 Task: Check the average views per listing of rec room in the last 5 years.
Action: Mouse moved to (809, 213)
Screenshot: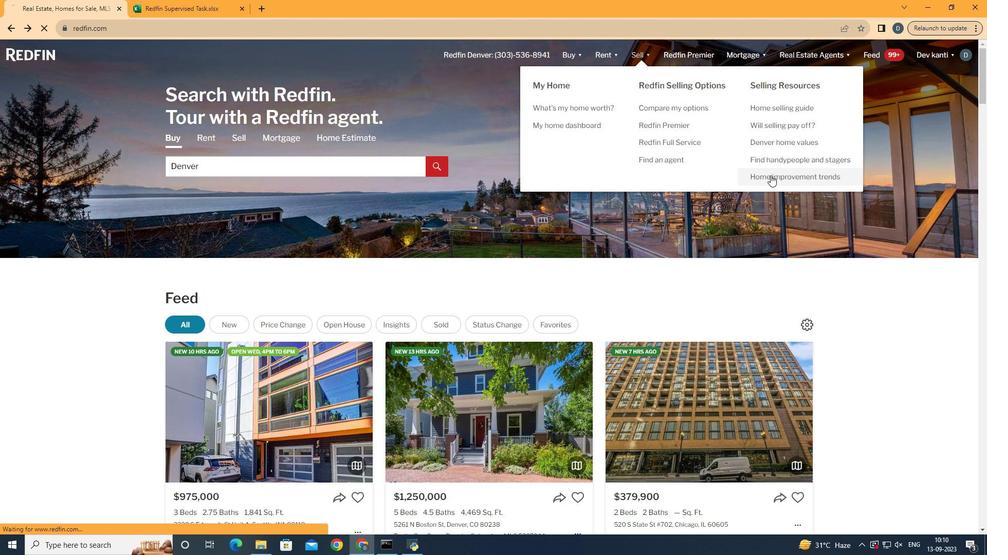 
Action: Mouse pressed left at (809, 213)
Screenshot: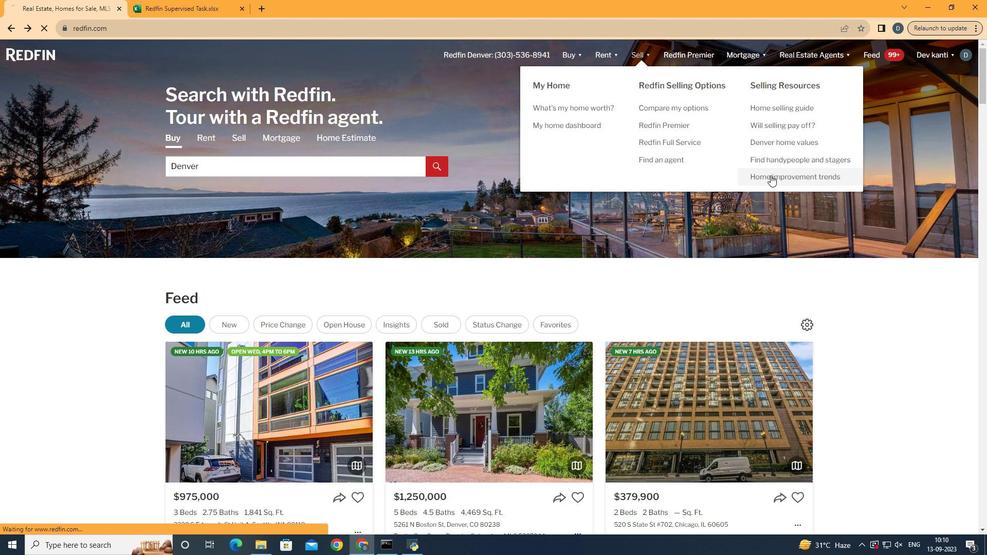 
Action: Mouse moved to (287, 234)
Screenshot: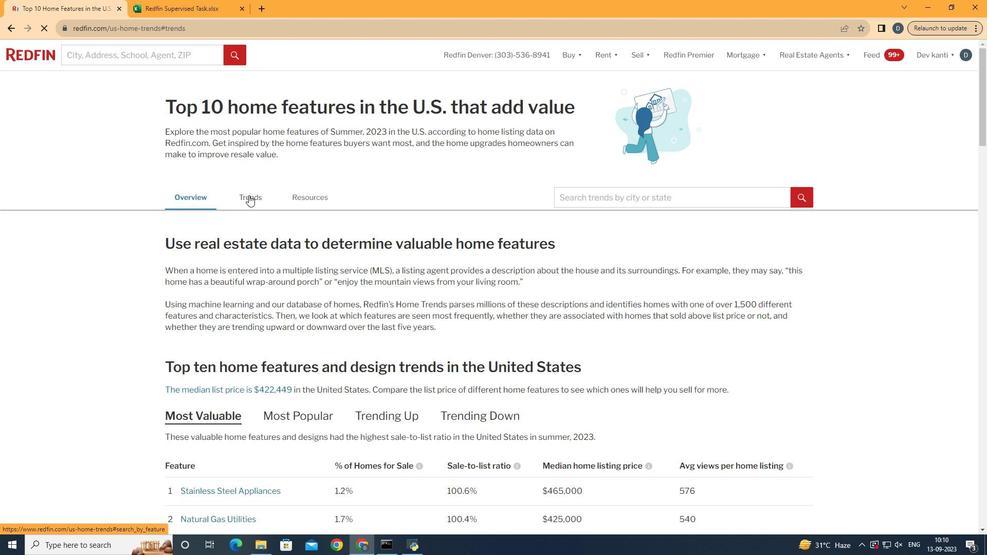 
Action: Mouse pressed left at (287, 234)
Screenshot: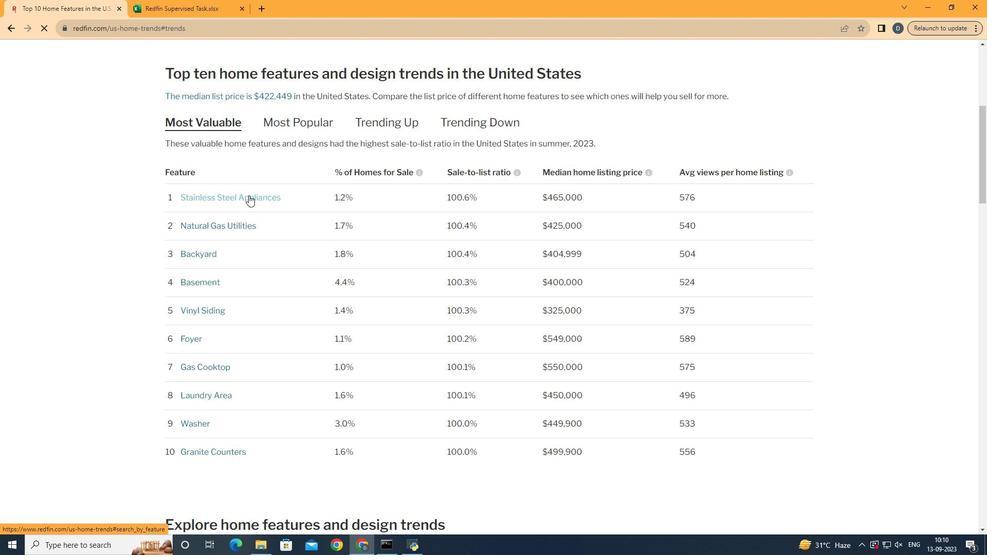 
Action: Mouse moved to (510, 342)
Screenshot: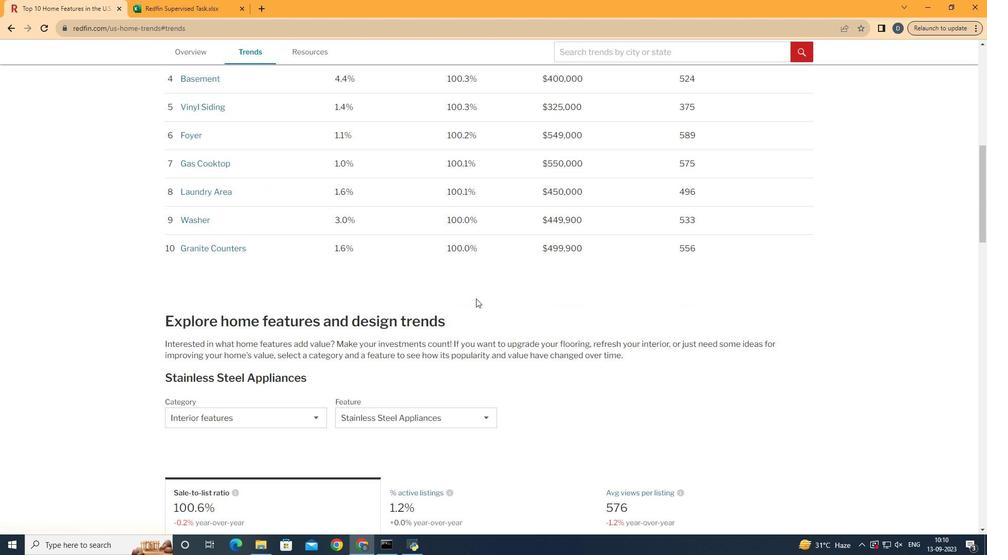 
Action: Mouse scrolled (510, 341) with delta (0, 0)
Screenshot: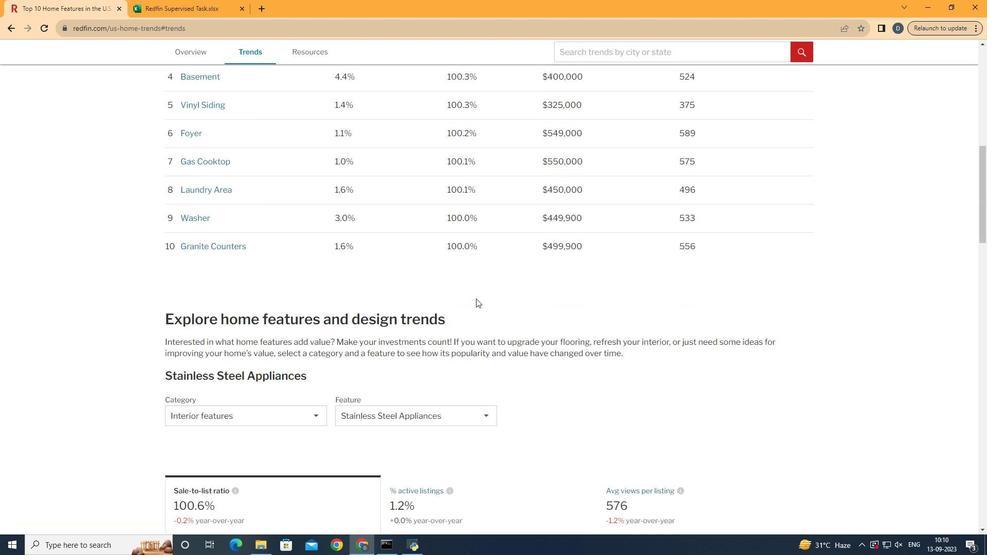 
Action: Mouse scrolled (510, 341) with delta (0, 0)
Screenshot: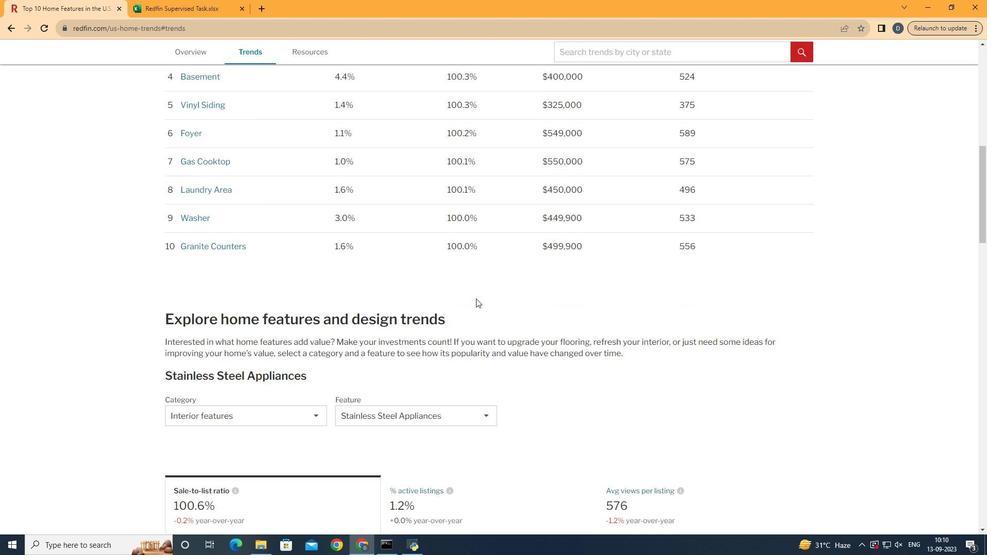 
Action: Mouse scrolled (510, 341) with delta (0, 0)
Screenshot: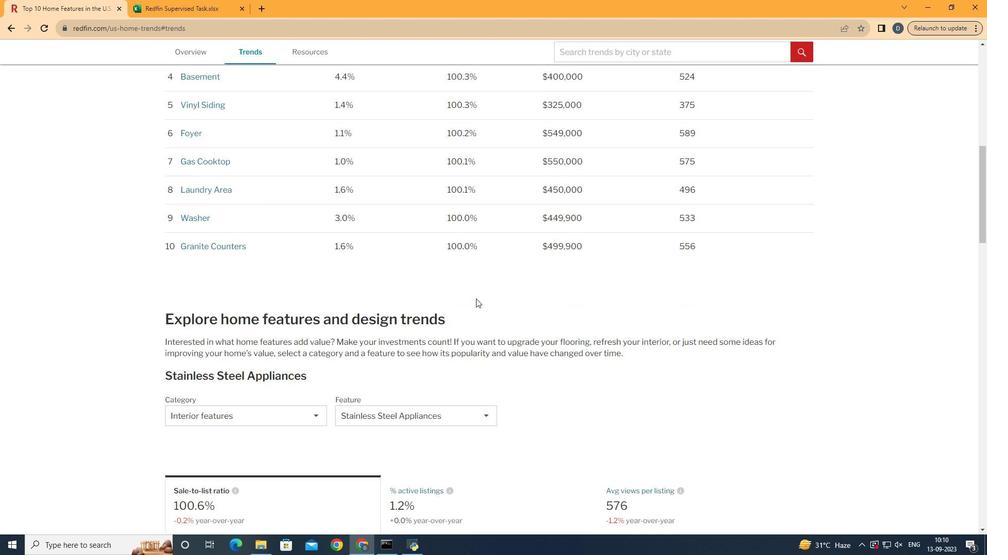 
Action: Mouse scrolled (510, 341) with delta (0, 0)
Screenshot: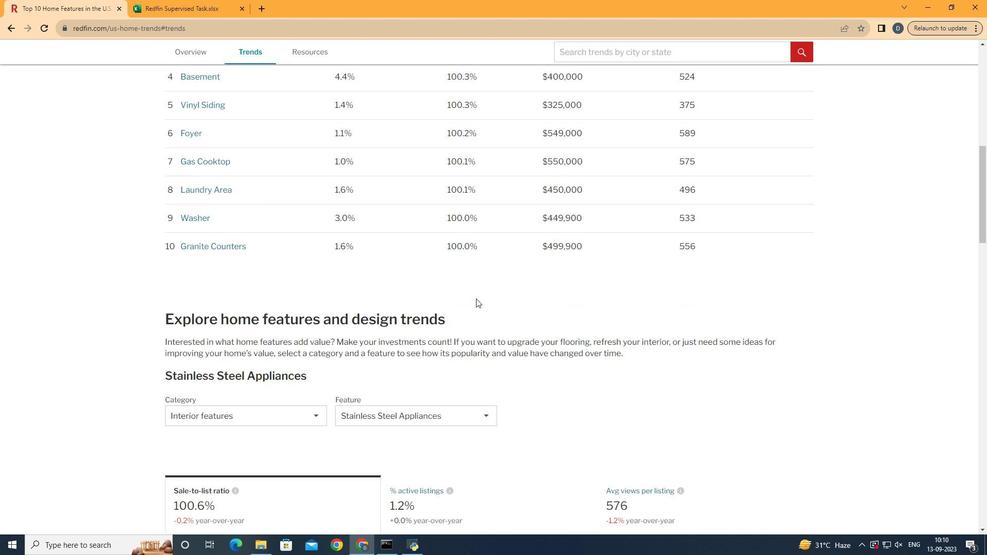 
Action: Mouse moved to (510, 335)
Screenshot: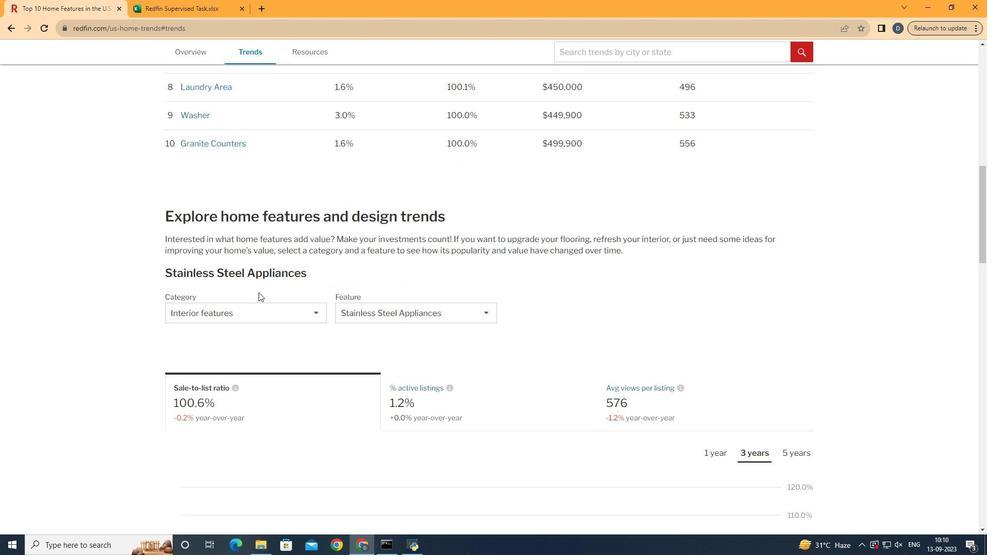 
Action: Mouse scrolled (510, 335) with delta (0, 0)
Screenshot: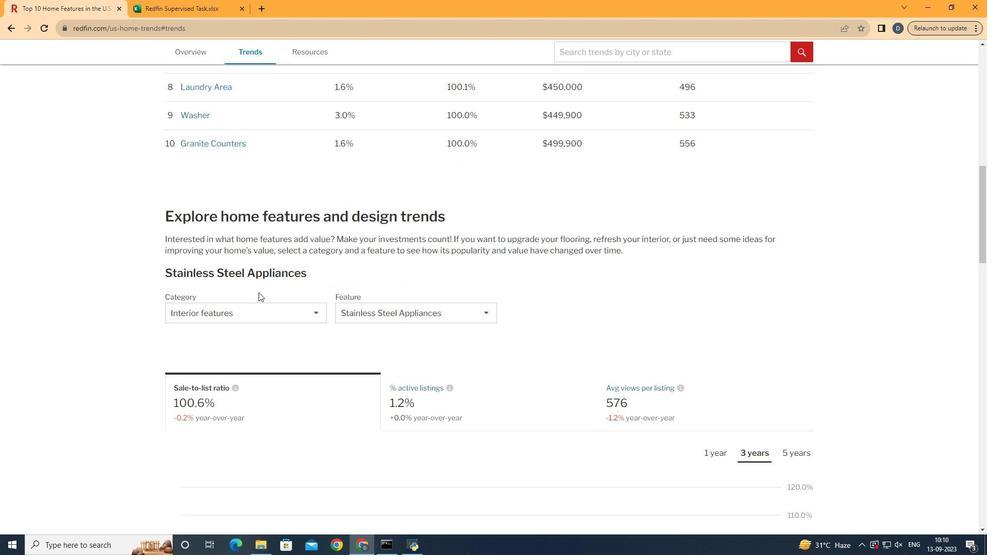 
Action: Mouse moved to (494, 334)
Screenshot: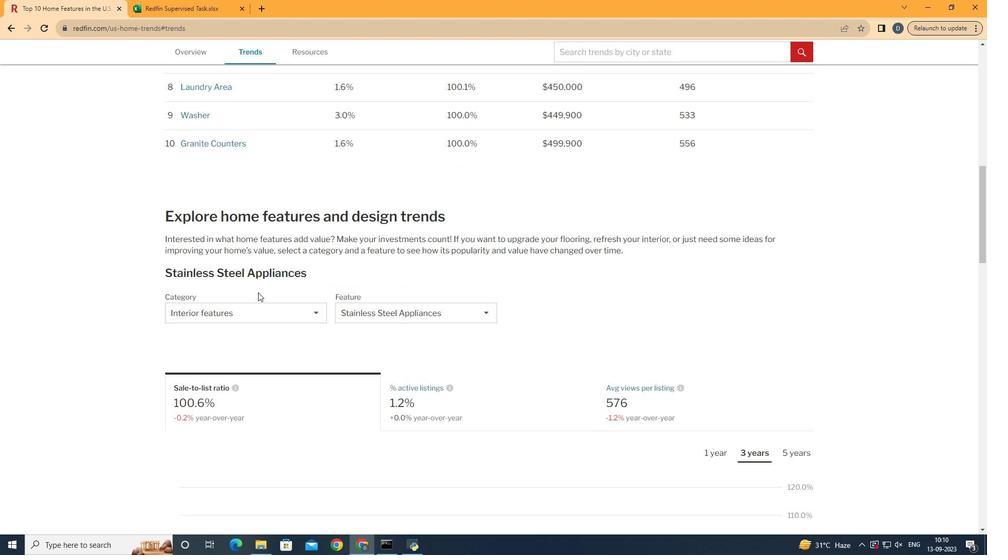 
Action: Mouse scrolled (494, 333) with delta (0, 0)
Screenshot: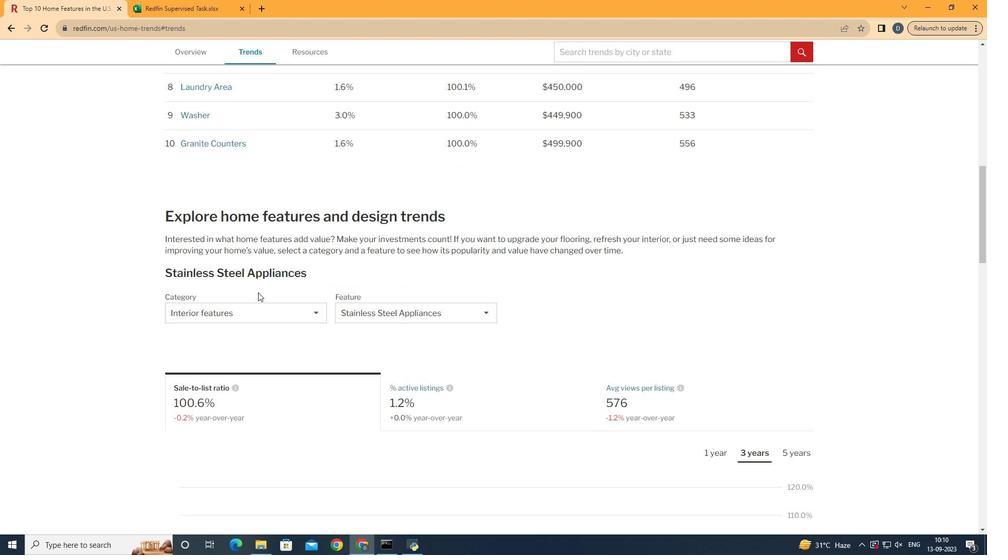 
Action: Mouse moved to (296, 354)
Screenshot: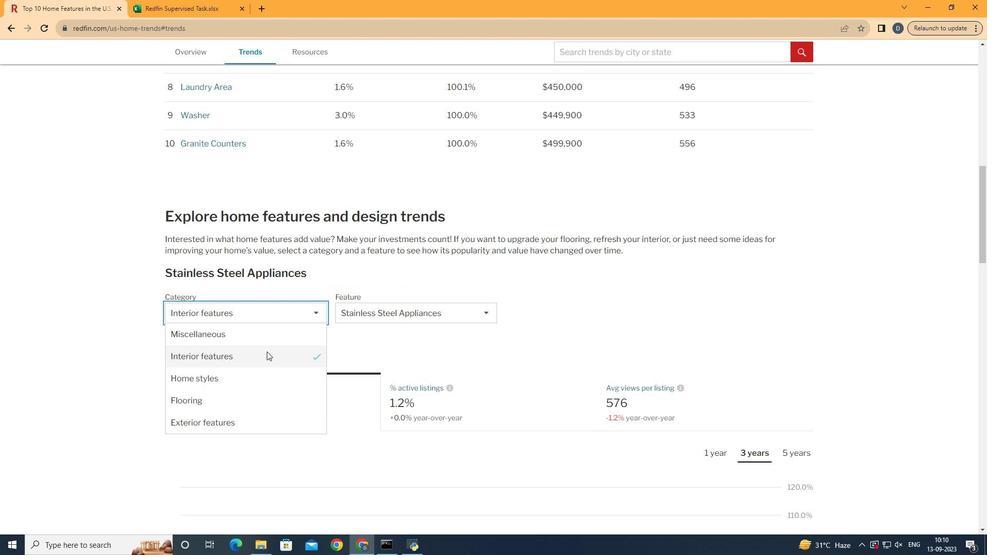 
Action: Mouse pressed left at (296, 354)
Screenshot: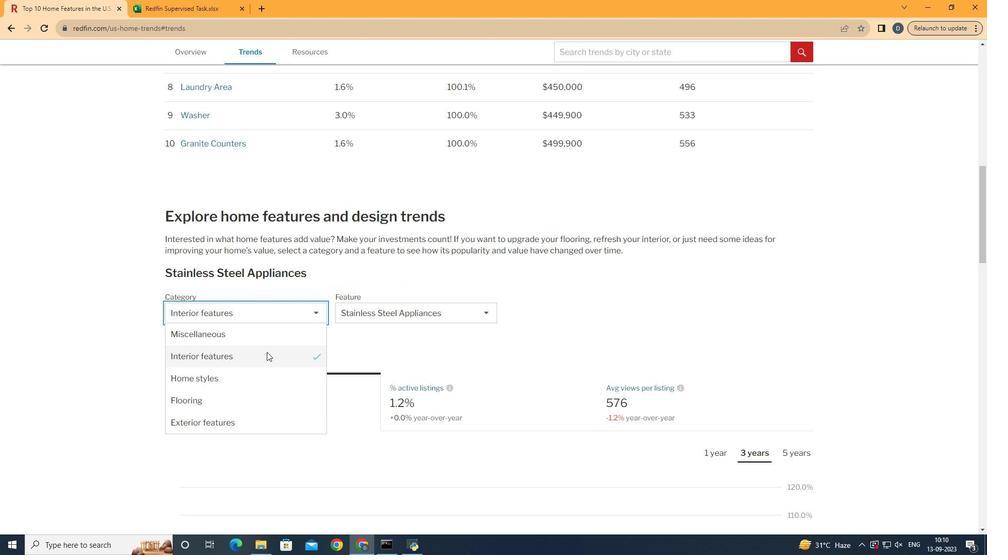 
Action: Mouse moved to (305, 391)
Screenshot: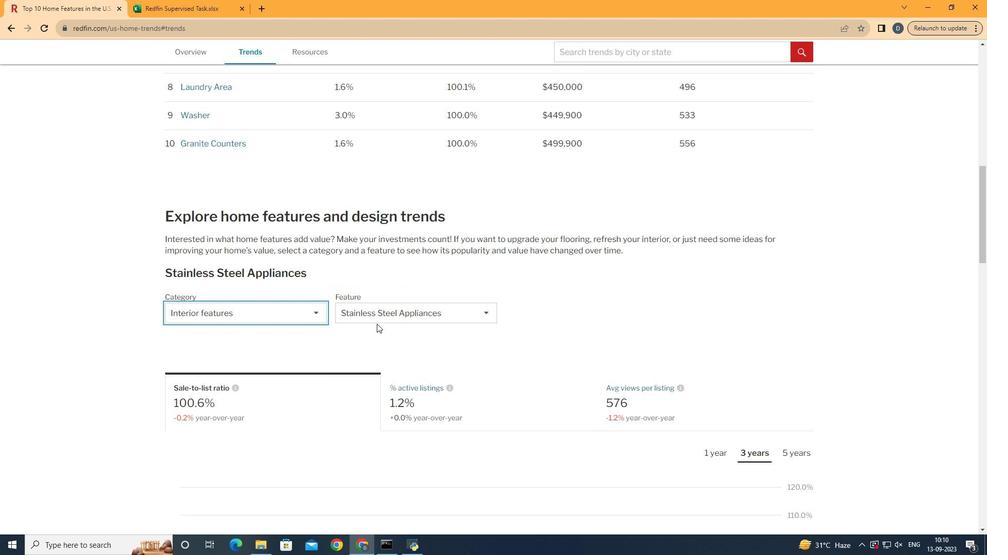 
Action: Mouse pressed left at (305, 391)
Screenshot: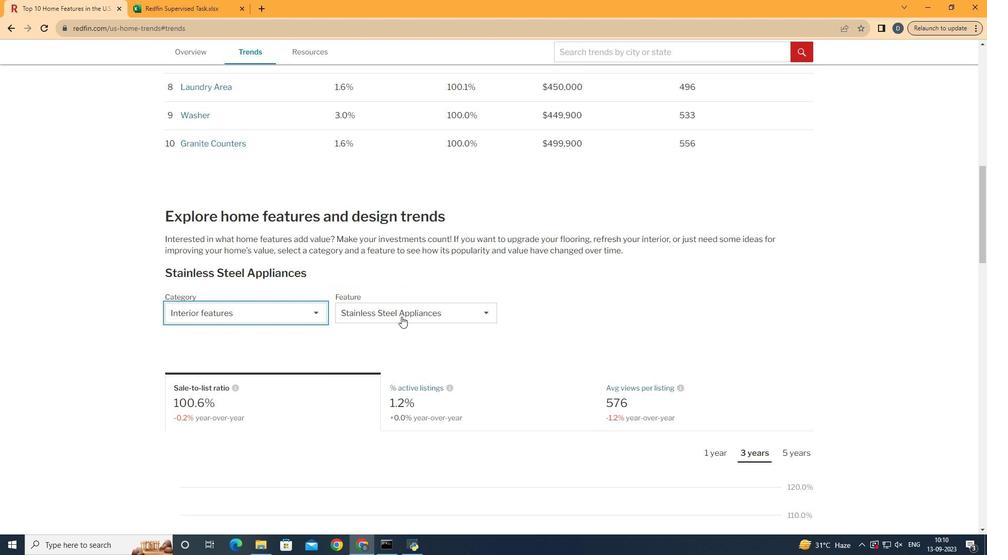
Action: Mouse moved to (440, 355)
Screenshot: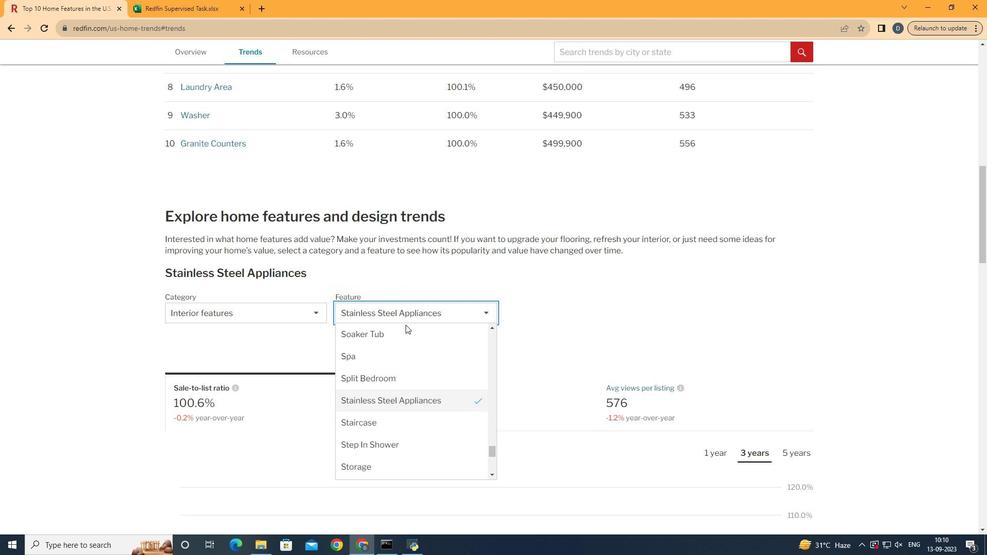 
Action: Mouse pressed left at (440, 355)
Screenshot: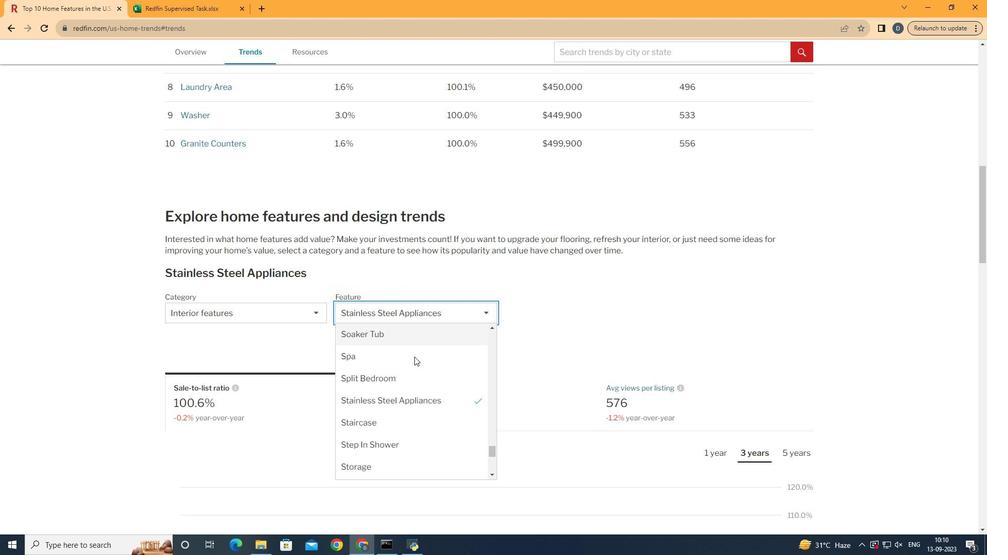 
Action: Mouse moved to (460, 428)
Screenshot: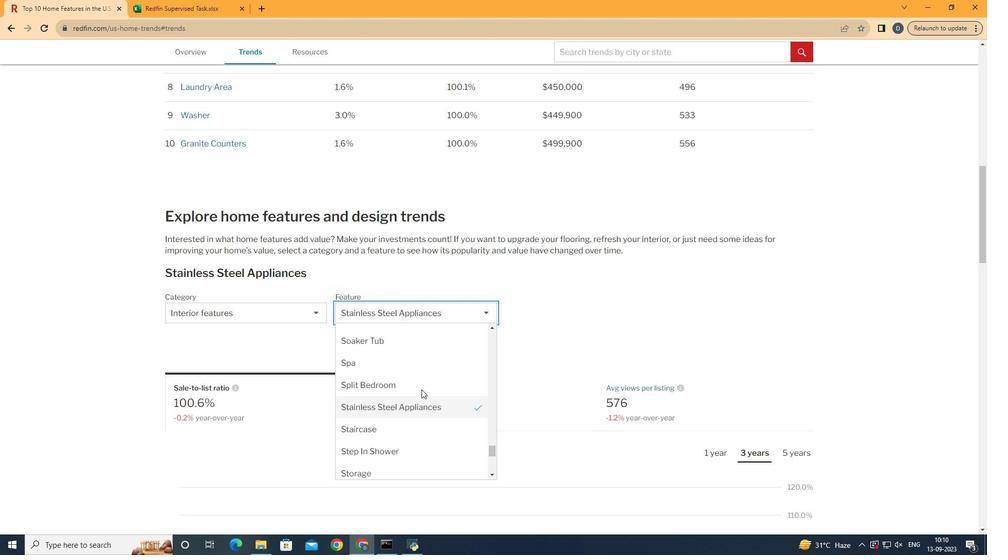 
Action: Mouse scrolled (460, 429) with delta (0, 0)
Screenshot: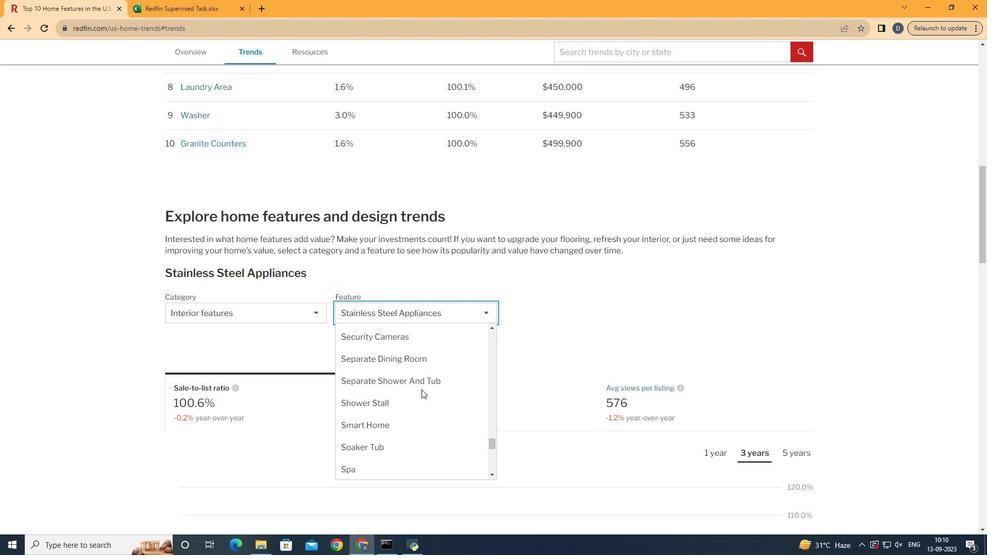 
Action: Mouse scrolled (460, 429) with delta (0, 0)
Screenshot: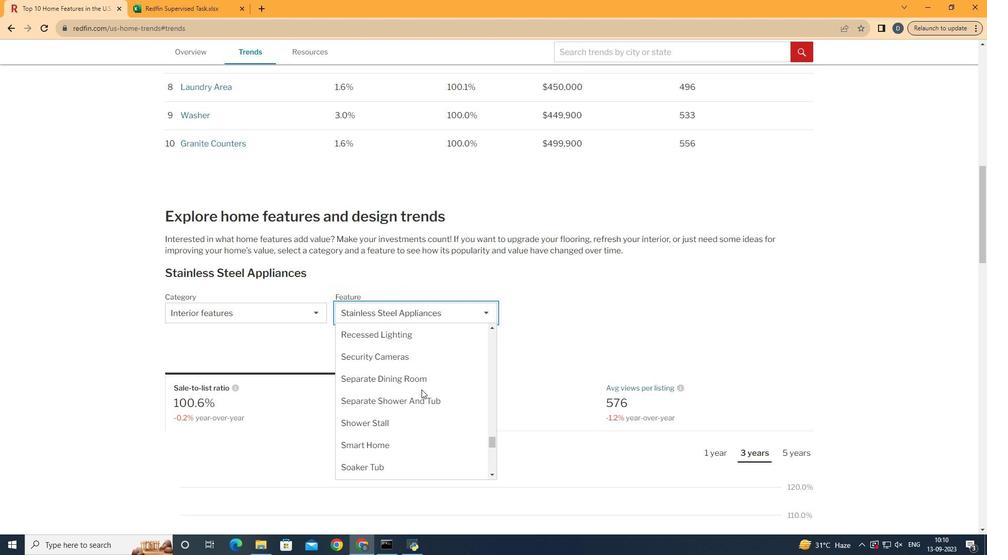 
Action: Mouse scrolled (460, 429) with delta (0, 0)
Screenshot: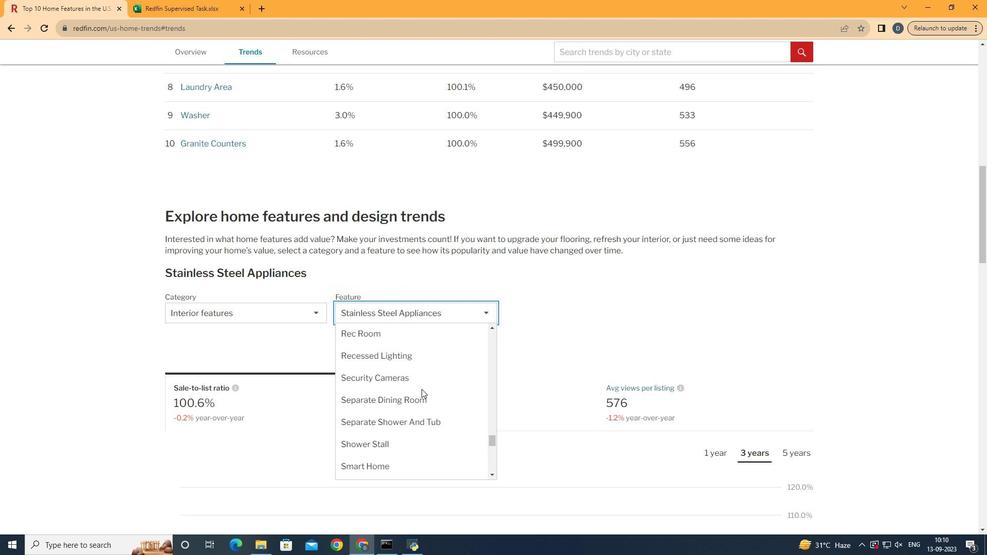 
Action: Mouse moved to (456, 371)
Screenshot: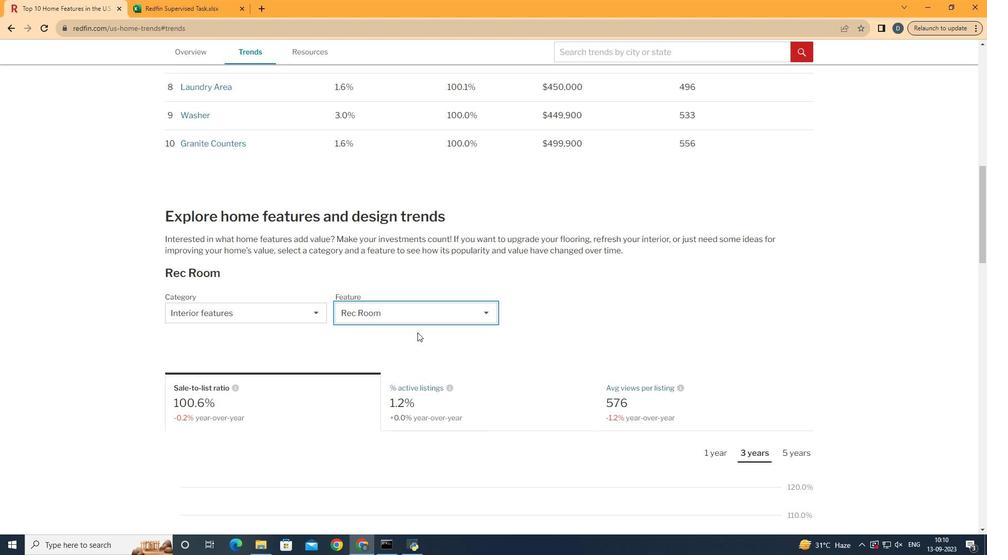 
Action: Mouse pressed left at (456, 371)
Screenshot: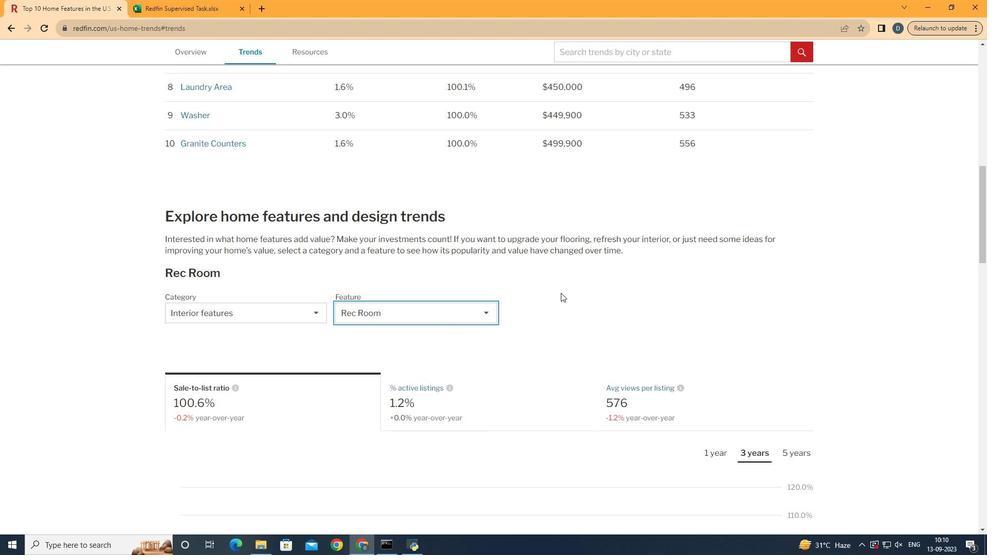 
Action: Mouse moved to (388, 370)
Screenshot: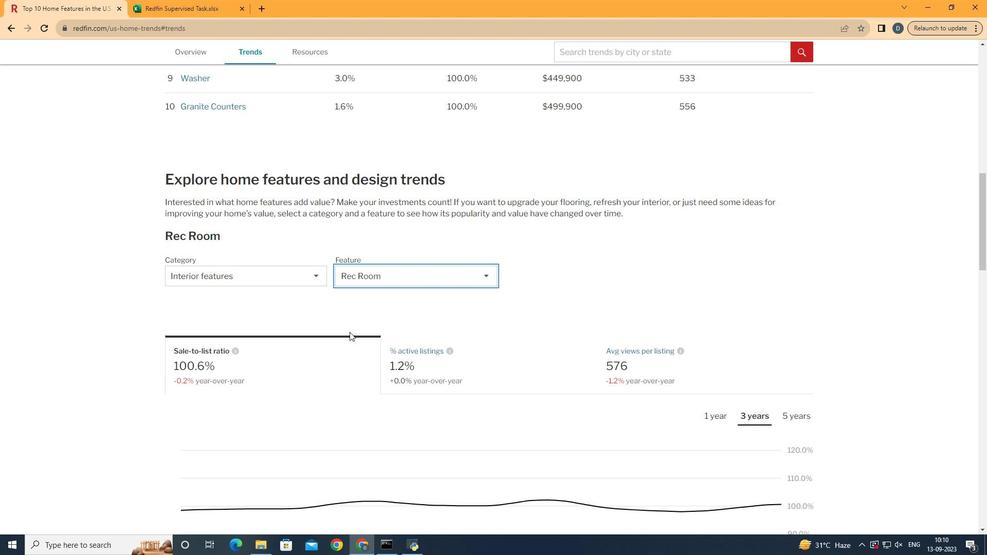 
Action: Mouse scrolled (388, 370) with delta (0, 0)
Screenshot: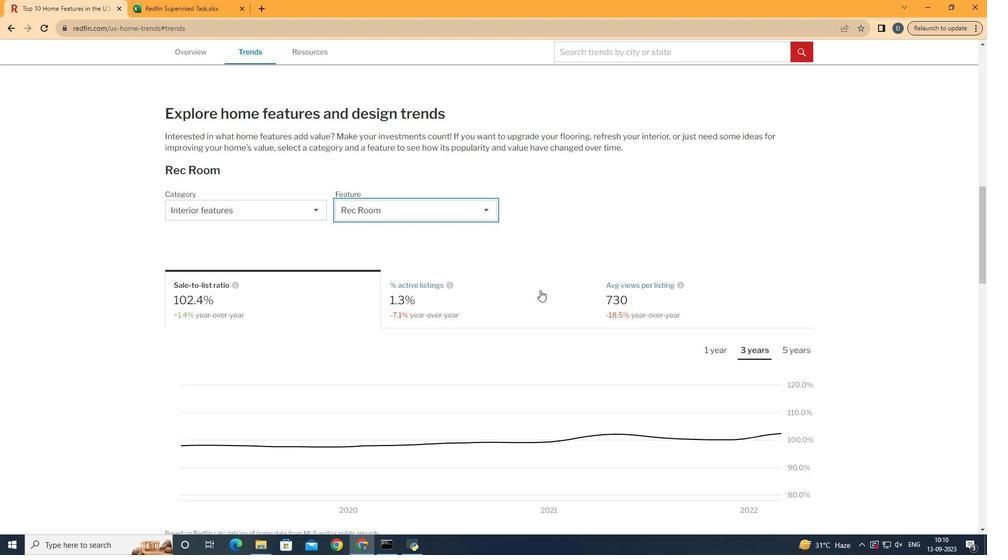 
Action: Mouse scrolled (388, 370) with delta (0, 0)
Screenshot: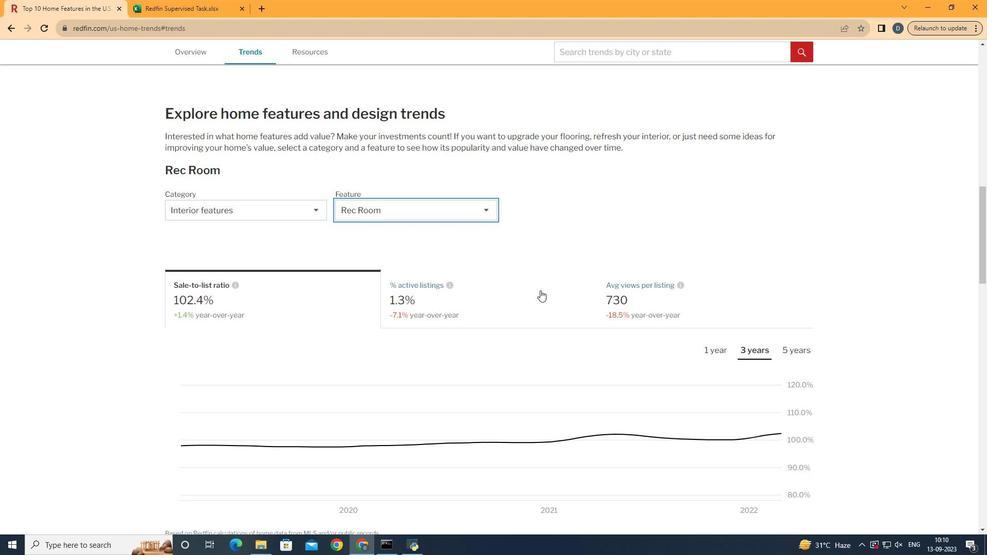 
Action: Mouse moved to (775, 330)
Screenshot: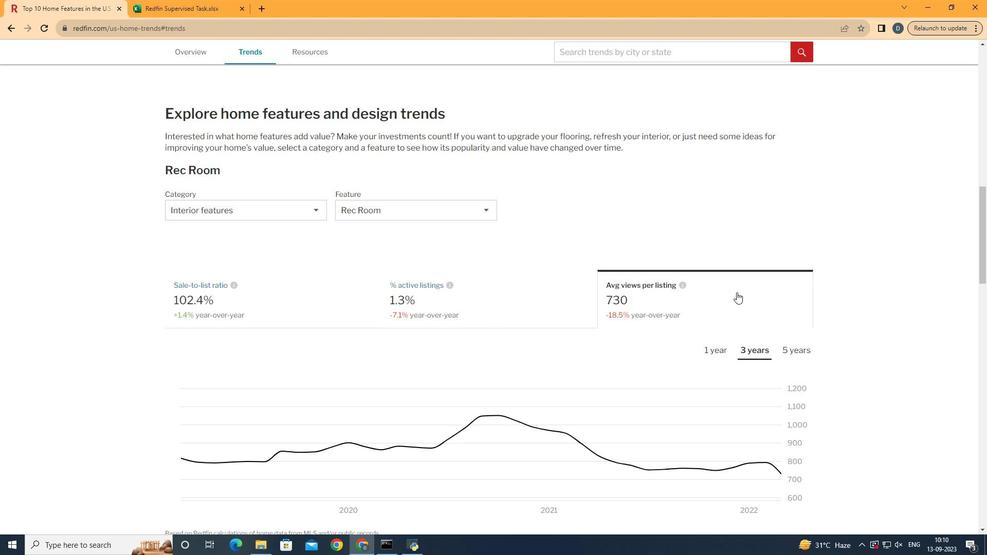 
Action: Mouse pressed left at (775, 330)
Screenshot: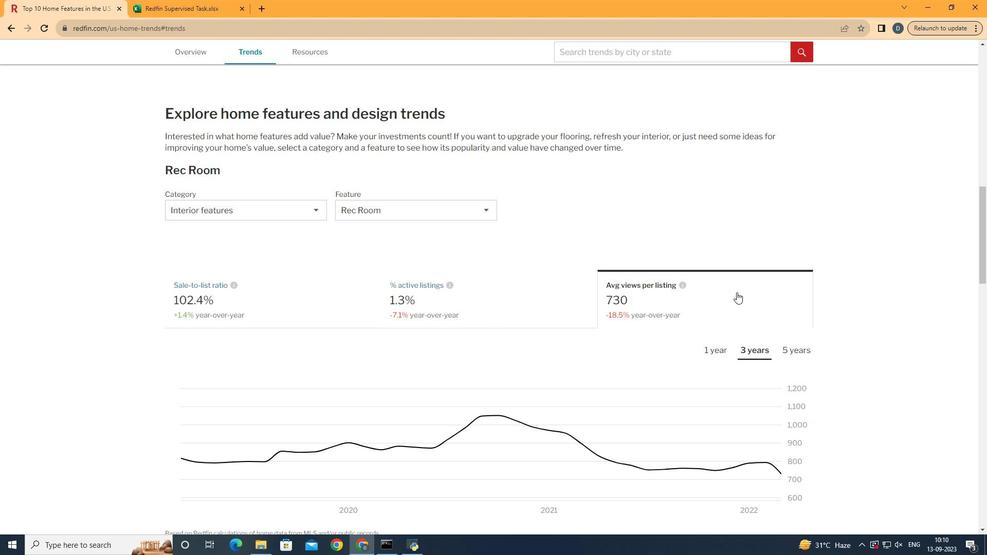 
Action: Mouse moved to (844, 394)
Screenshot: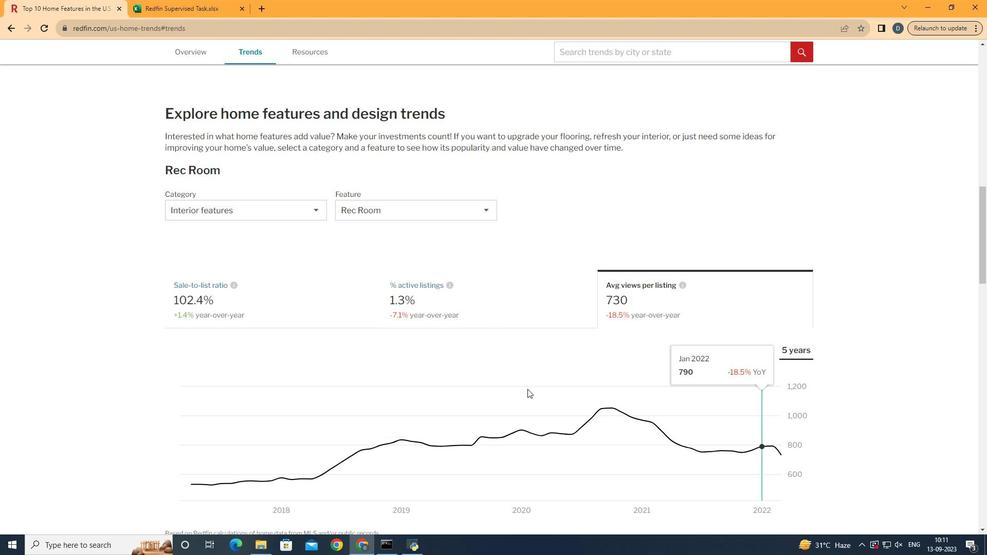 
Action: Mouse pressed left at (844, 394)
Screenshot: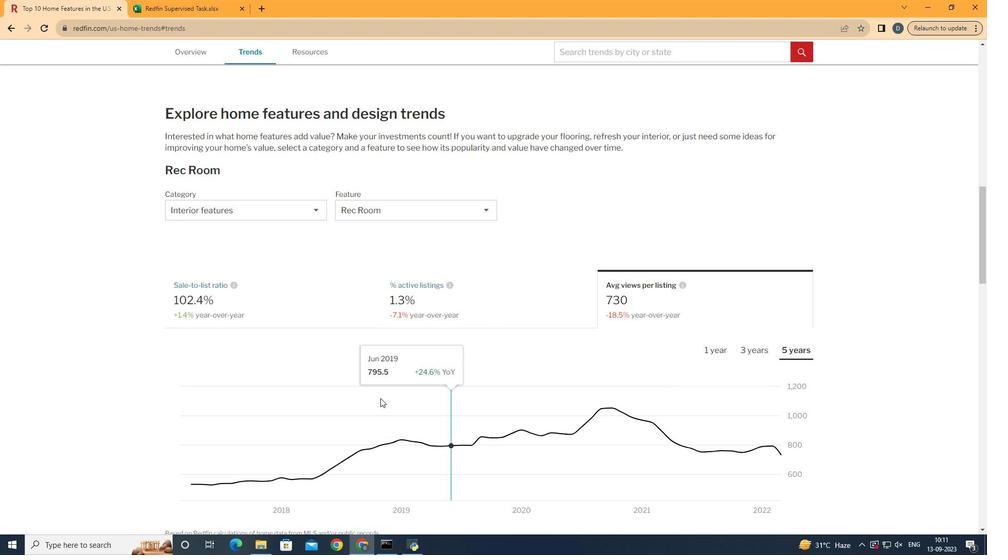 
Action: Mouse moved to (372, 442)
Screenshot: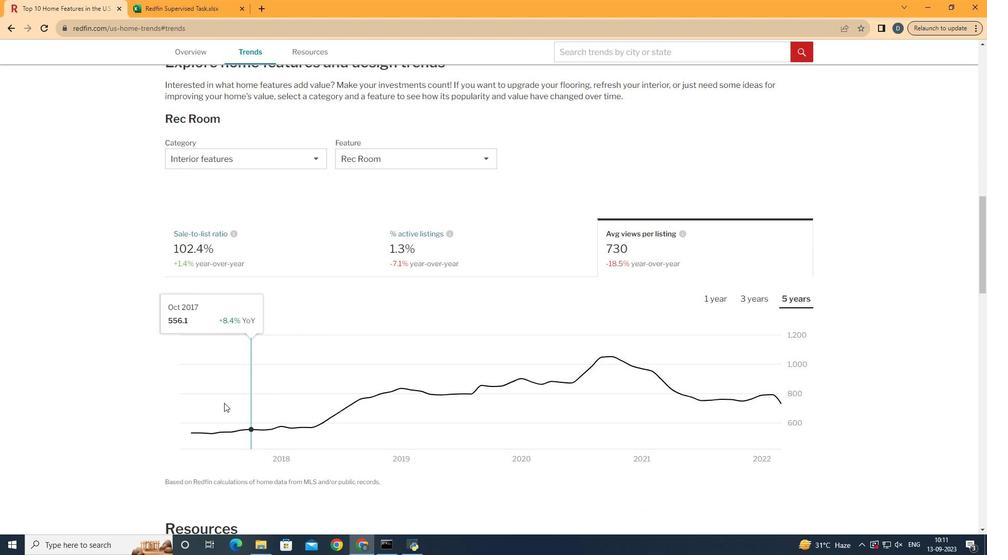 
Action: Mouse scrolled (372, 442) with delta (0, 0)
Screenshot: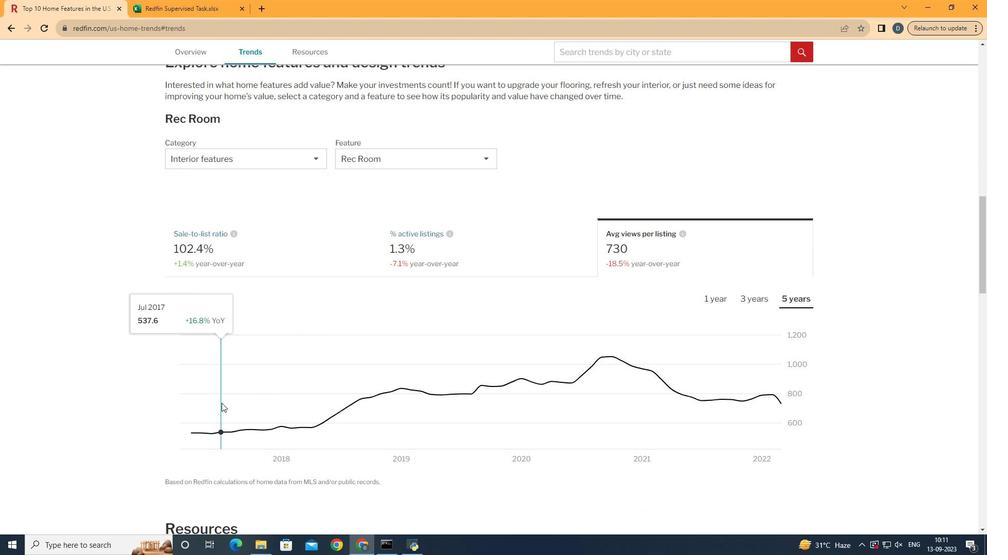
Action: Mouse moved to (837, 461)
Screenshot: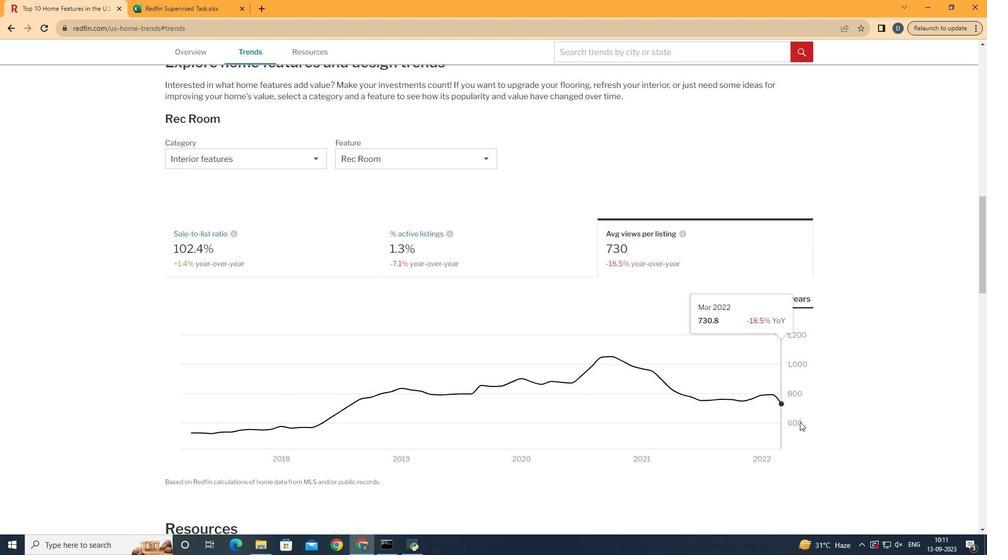 
